 Task: Create a due date automation trigger when advanced on, on the monday before a card is due add fields with custom field "Resume" set to a date less than 1 days from now at 11:00 AM.
Action: Mouse moved to (1081, 88)
Screenshot: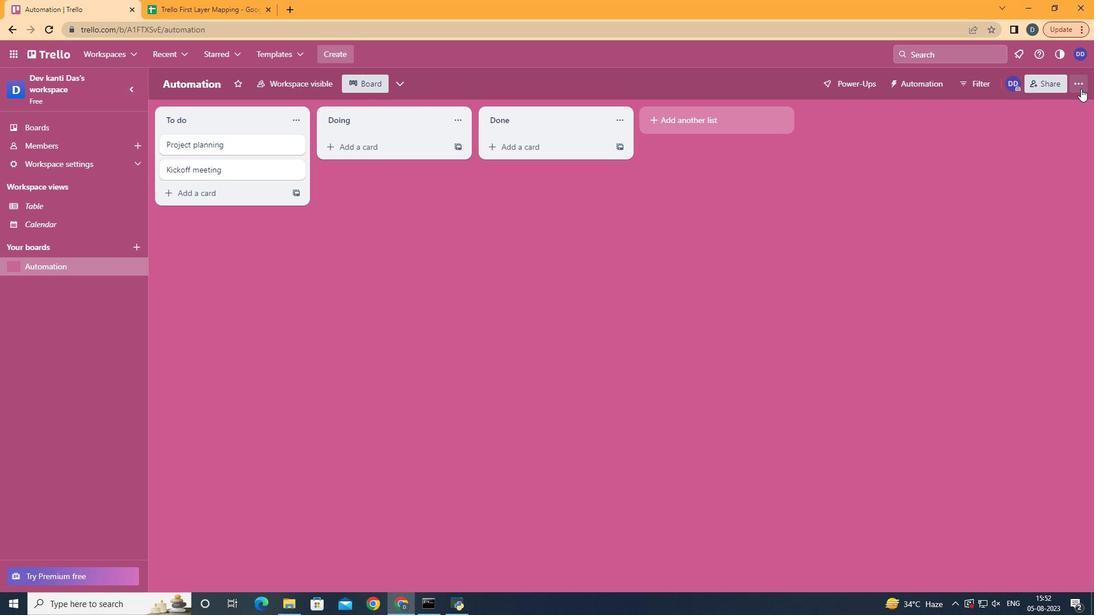 
Action: Mouse pressed left at (1081, 88)
Screenshot: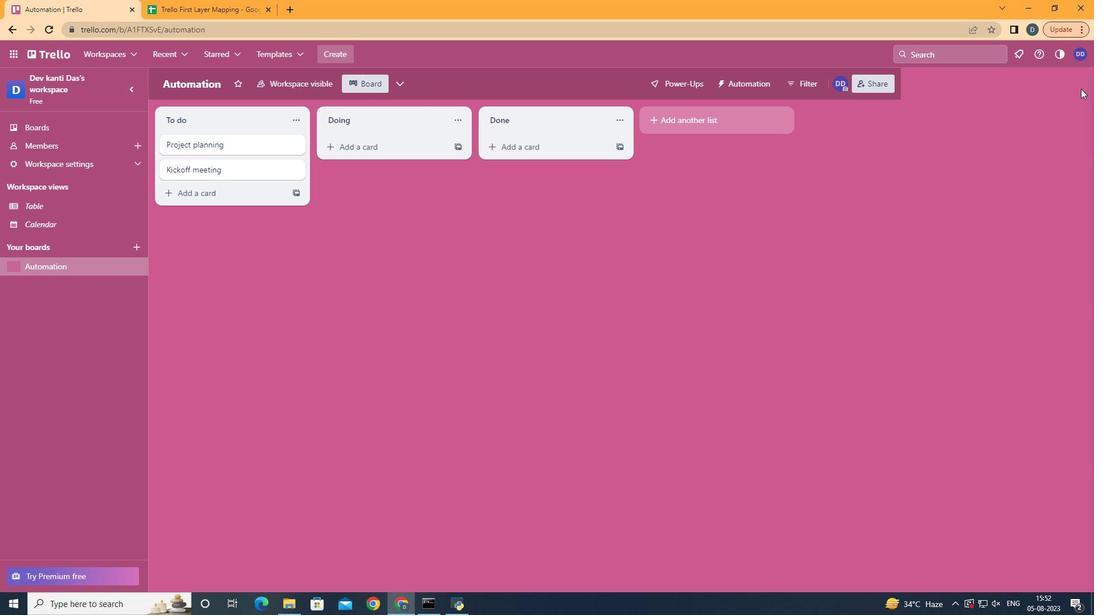 
Action: Mouse moved to (956, 243)
Screenshot: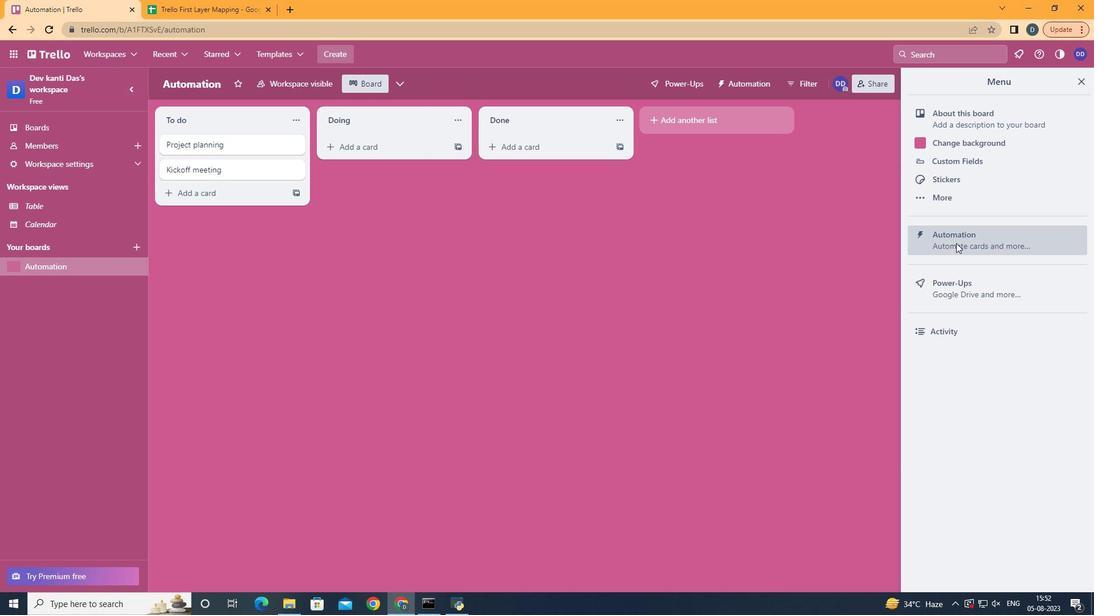 
Action: Mouse pressed left at (956, 243)
Screenshot: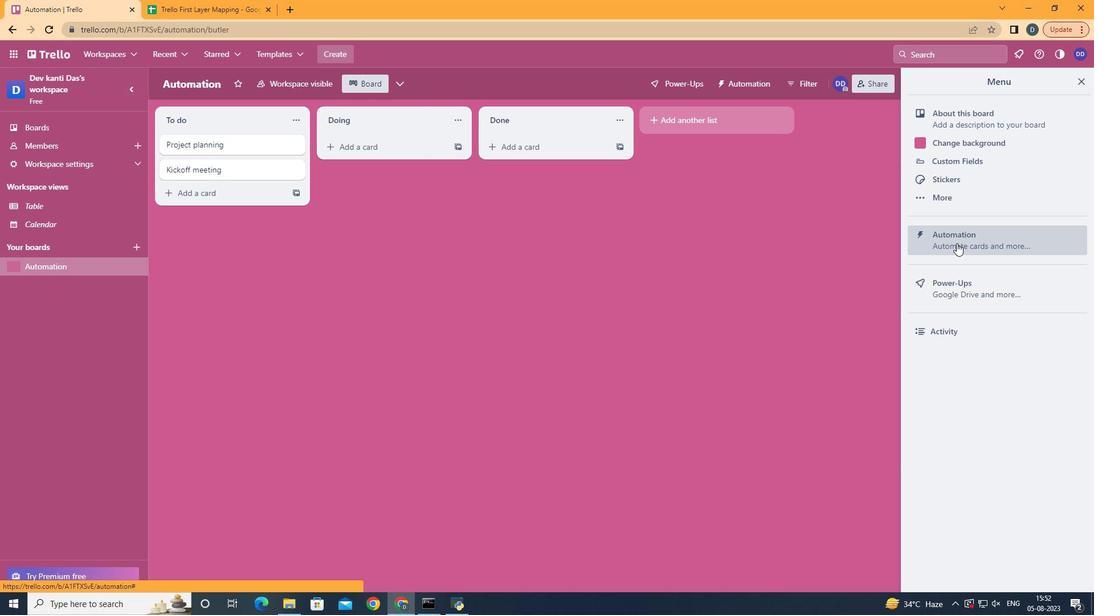 
Action: Mouse moved to (252, 226)
Screenshot: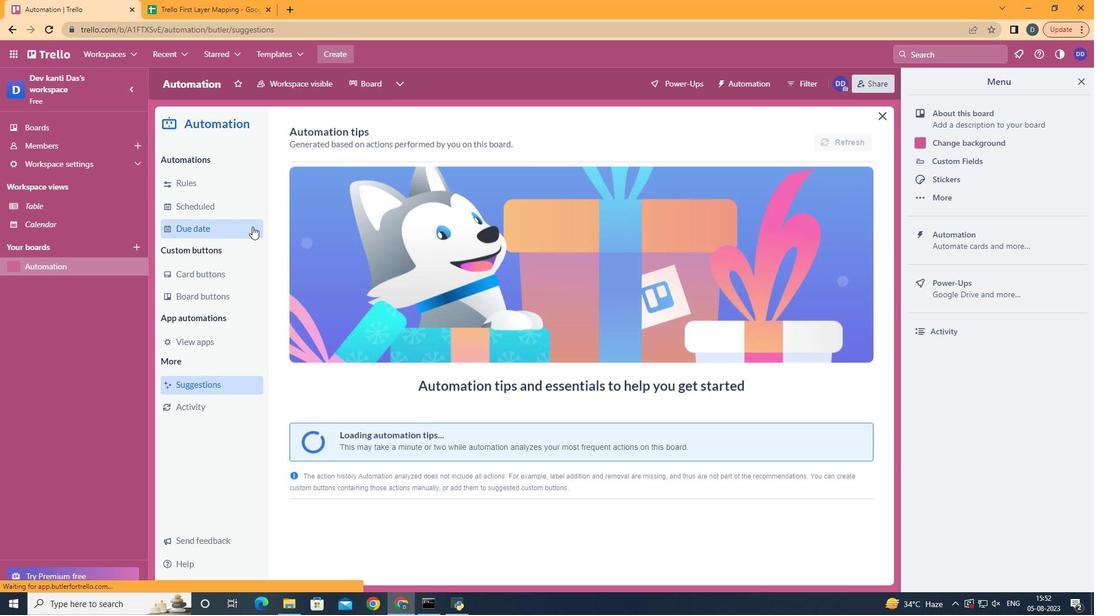 
Action: Mouse pressed left at (252, 226)
Screenshot: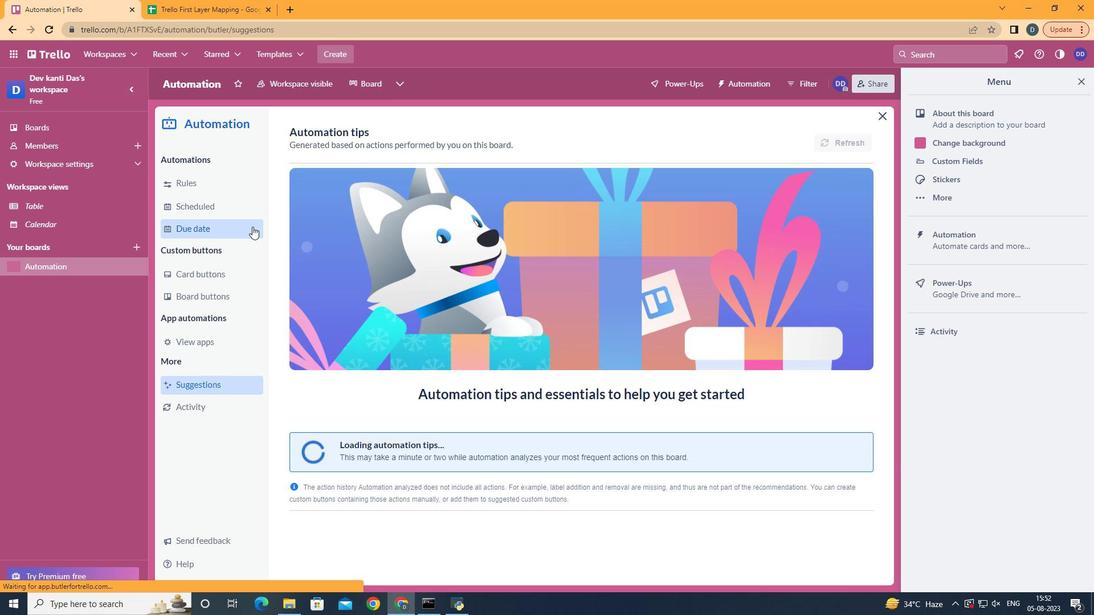 
Action: Mouse moved to (791, 138)
Screenshot: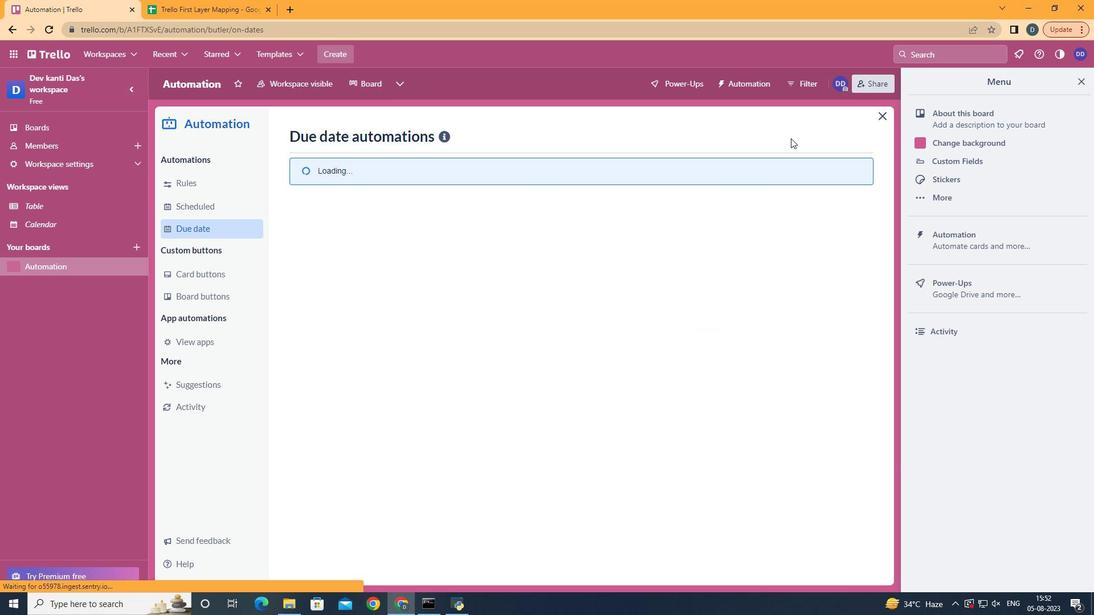
Action: Mouse pressed left at (791, 138)
Screenshot: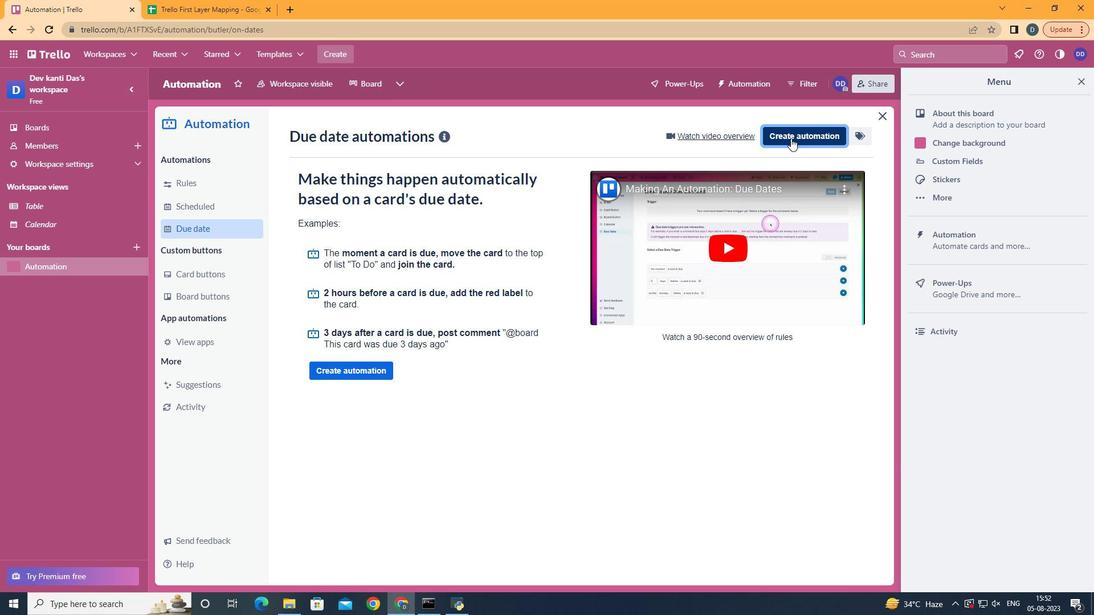 
Action: Mouse moved to (598, 239)
Screenshot: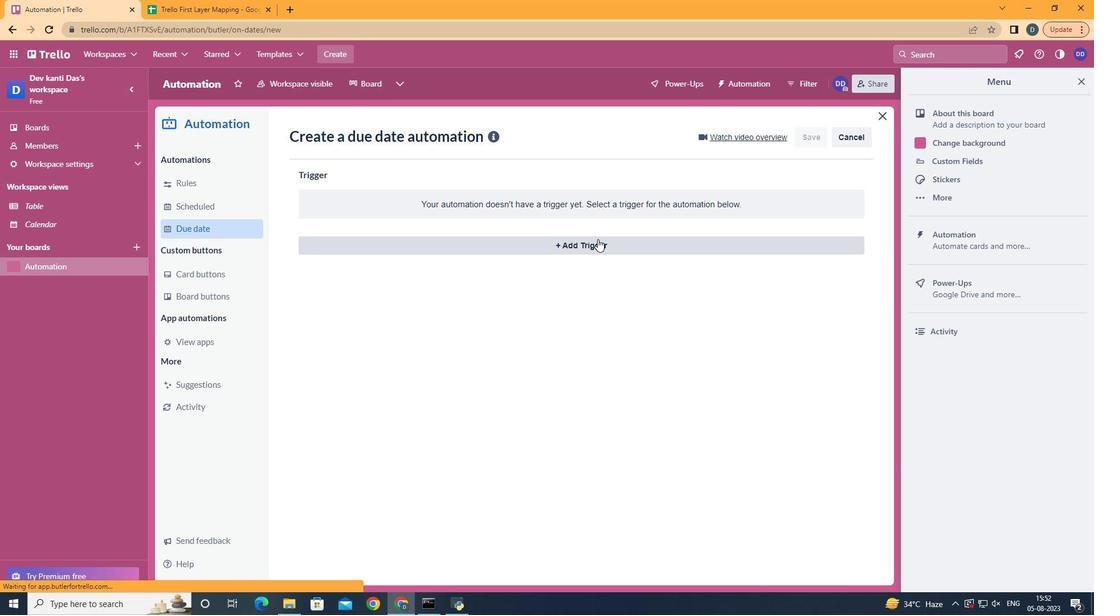 
Action: Mouse pressed left at (598, 239)
Screenshot: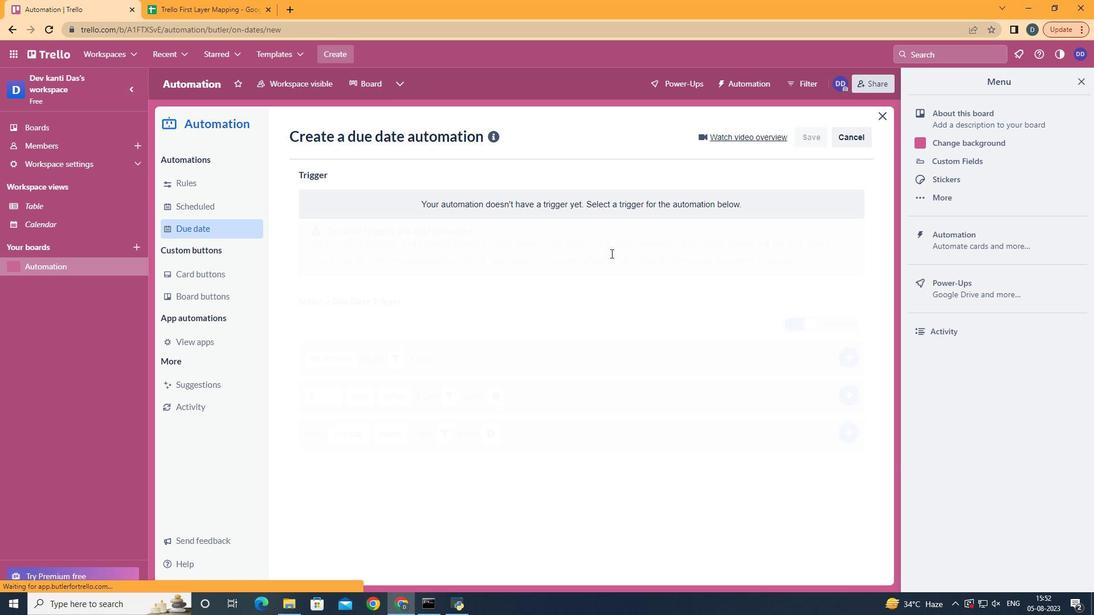 
Action: Mouse moved to (368, 302)
Screenshot: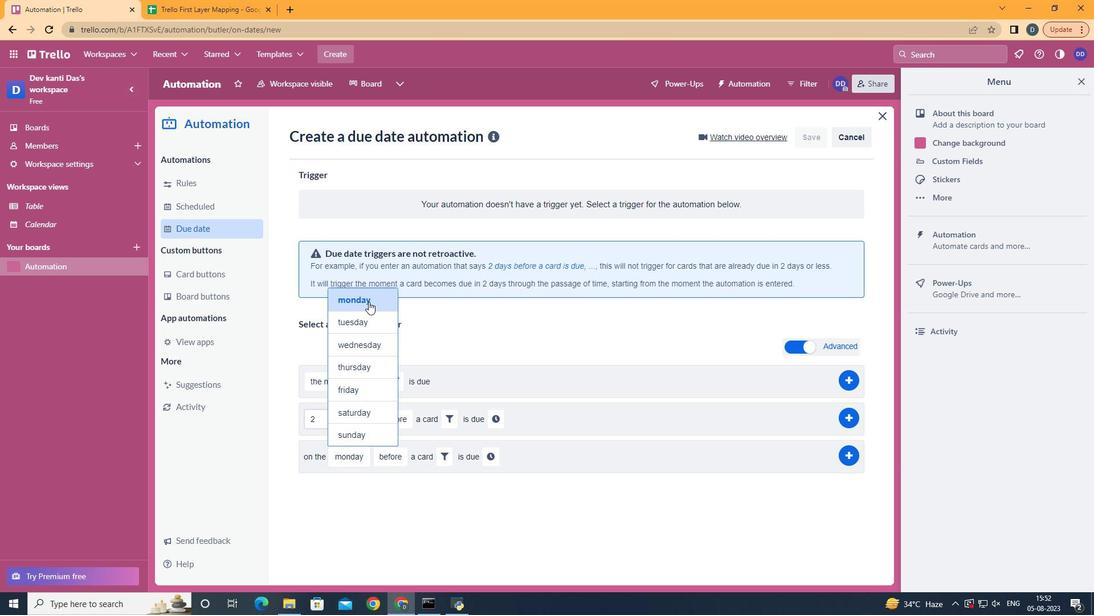 
Action: Mouse pressed left at (368, 302)
Screenshot: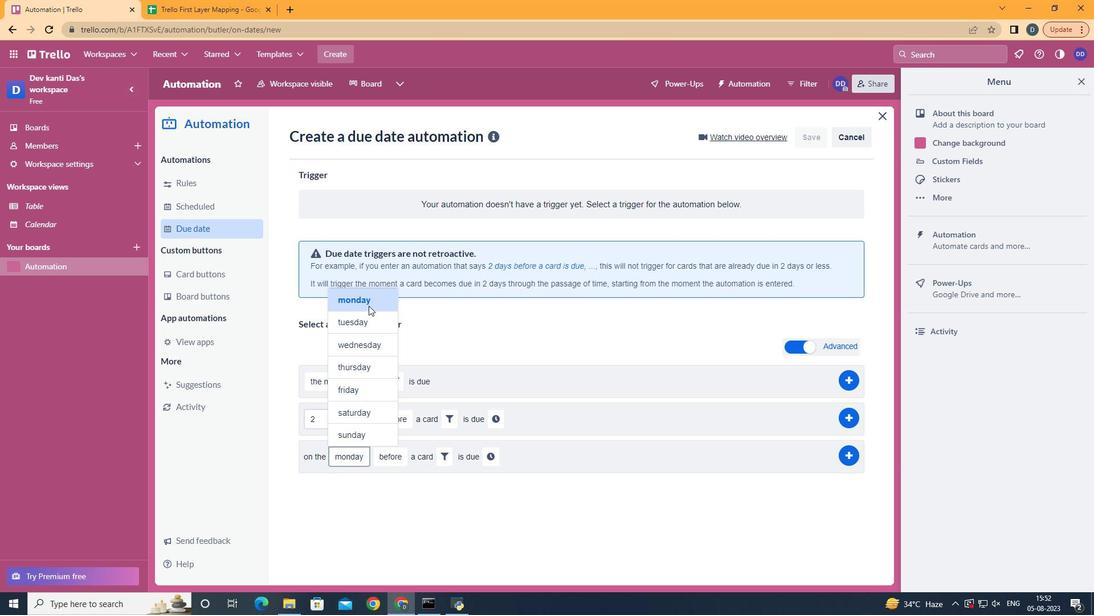 
Action: Mouse moved to (390, 478)
Screenshot: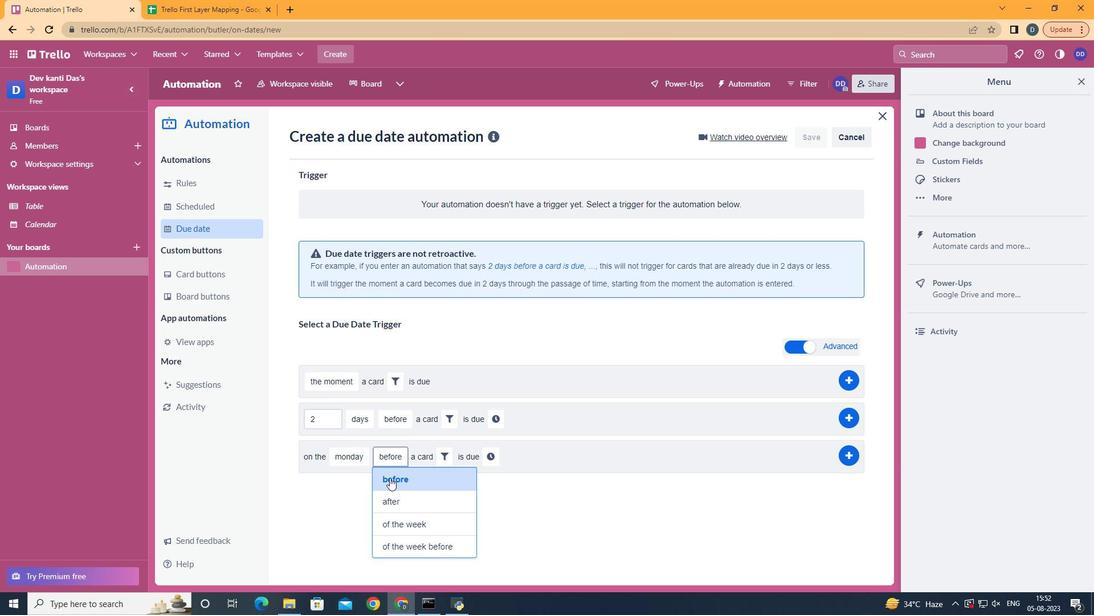 
Action: Mouse pressed left at (390, 478)
Screenshot: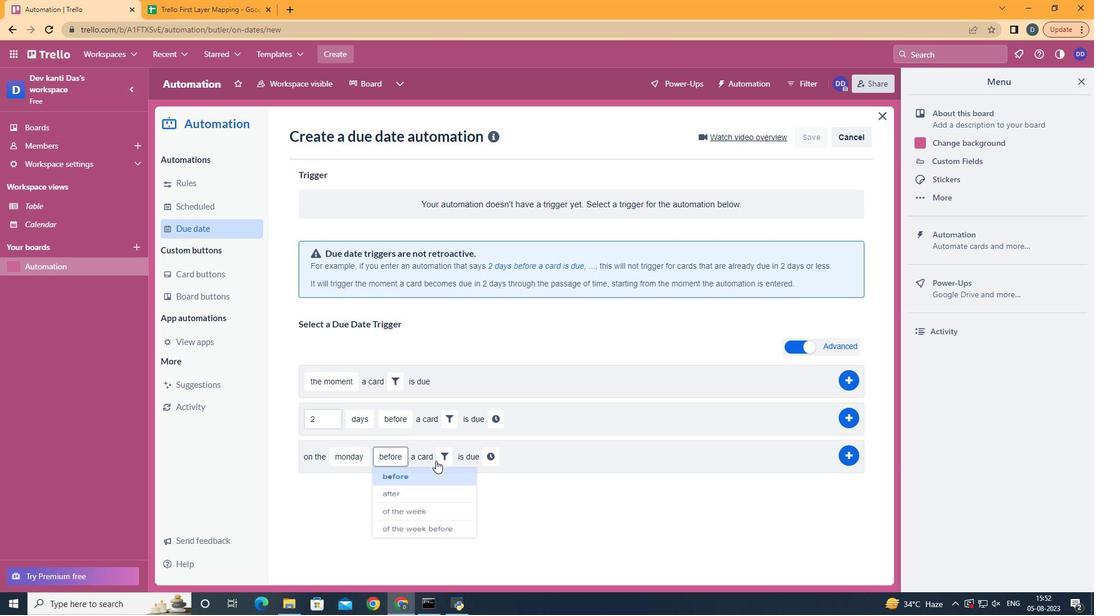 
Action: Mouse moved to (443, 457)
Screenshot: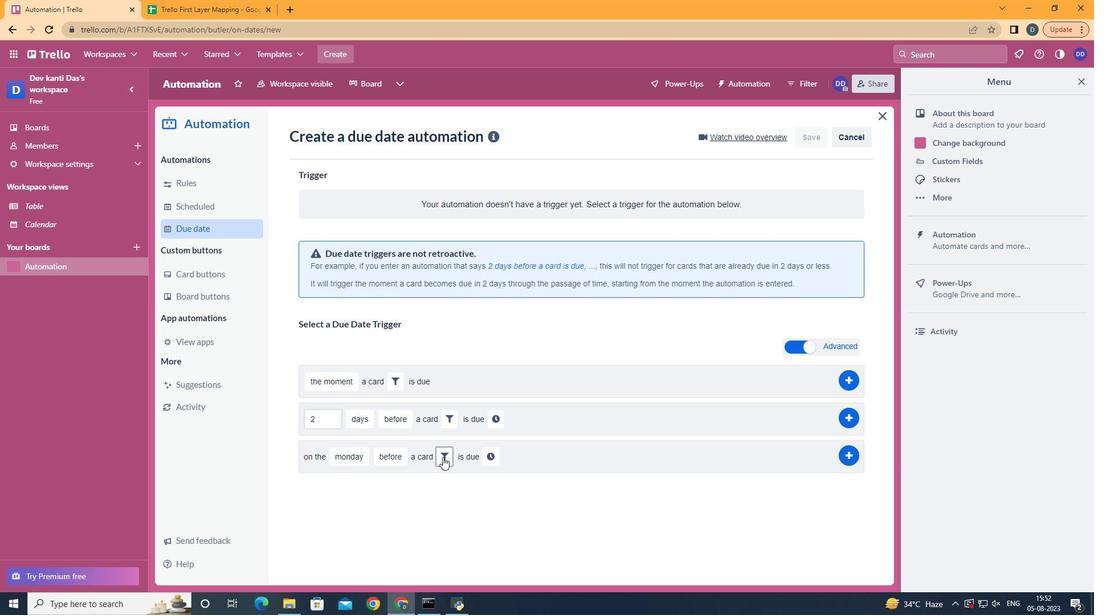 
Action: Mouse pressed left at (443, 457)
Screenshot: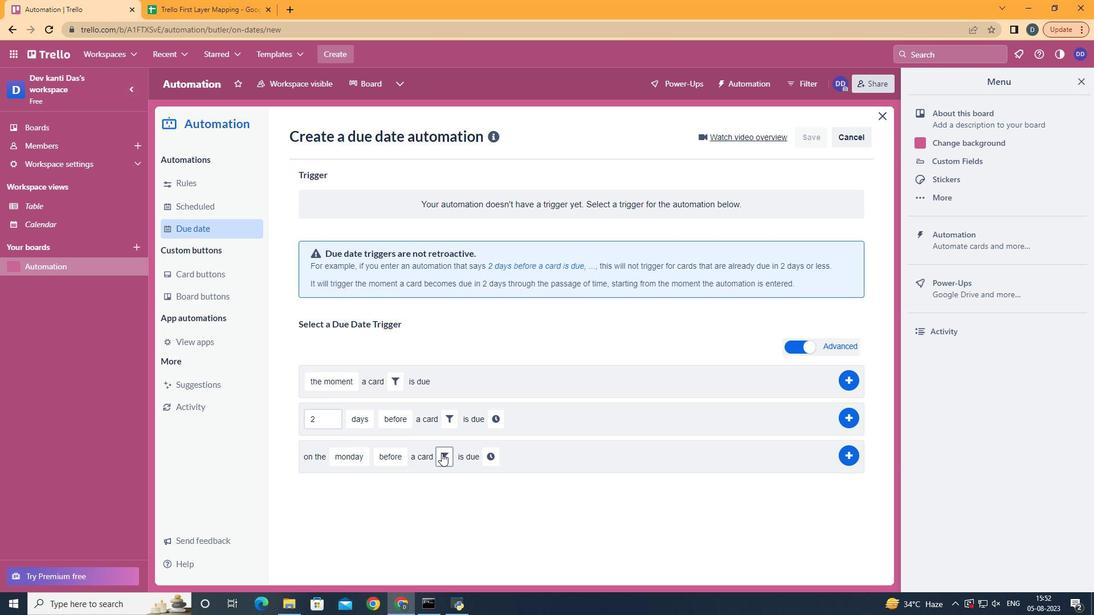 
Action: Mouse moved to (634, 497)
Screenshot: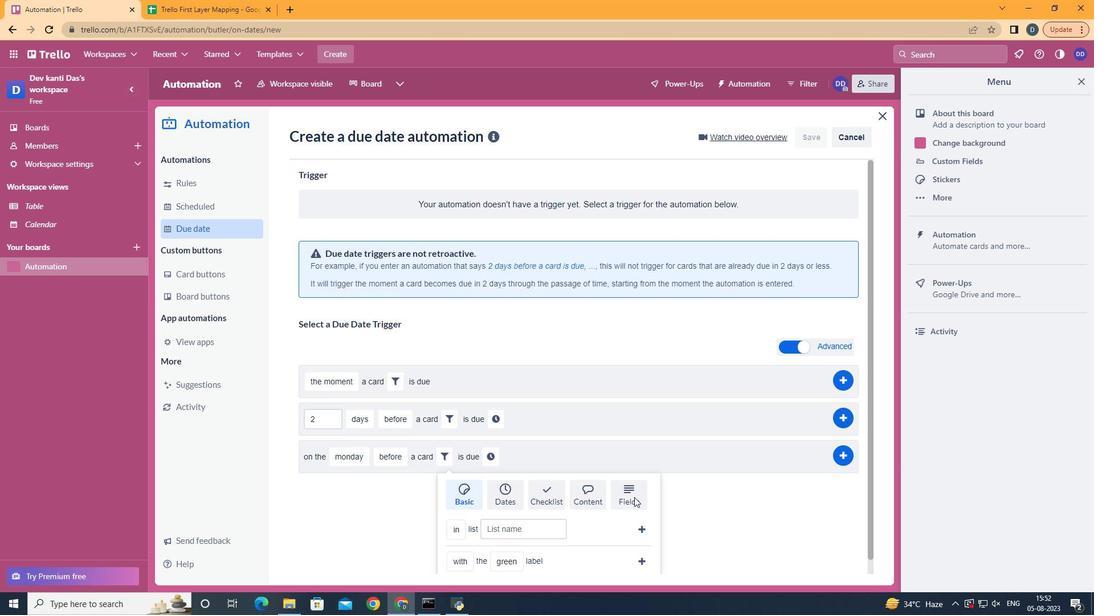 
Action: Mouse pressed left at (634, 497)
Screenshot: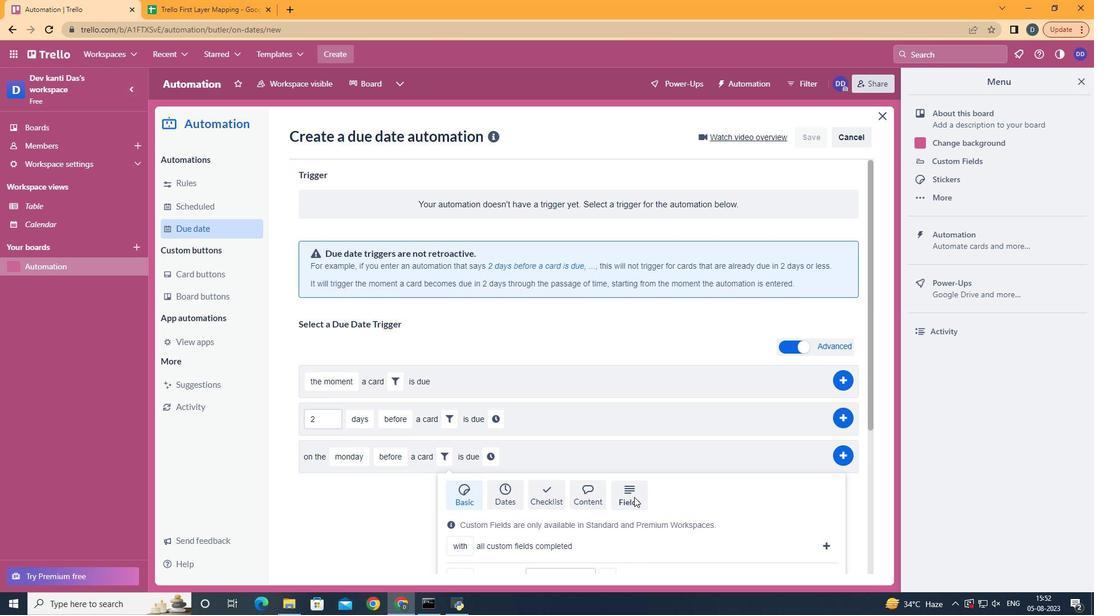 
Action: Mouse moved to (633, 496)
Screenshot: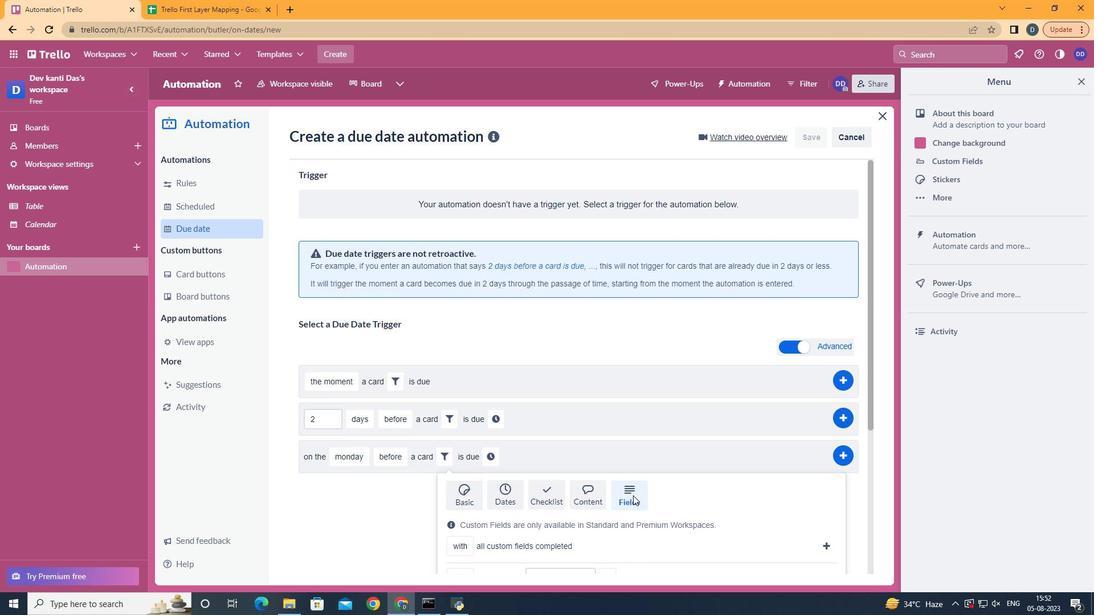 
Action: Mouse scrolled (633, 495) with delta (0, 0)
Screenshot: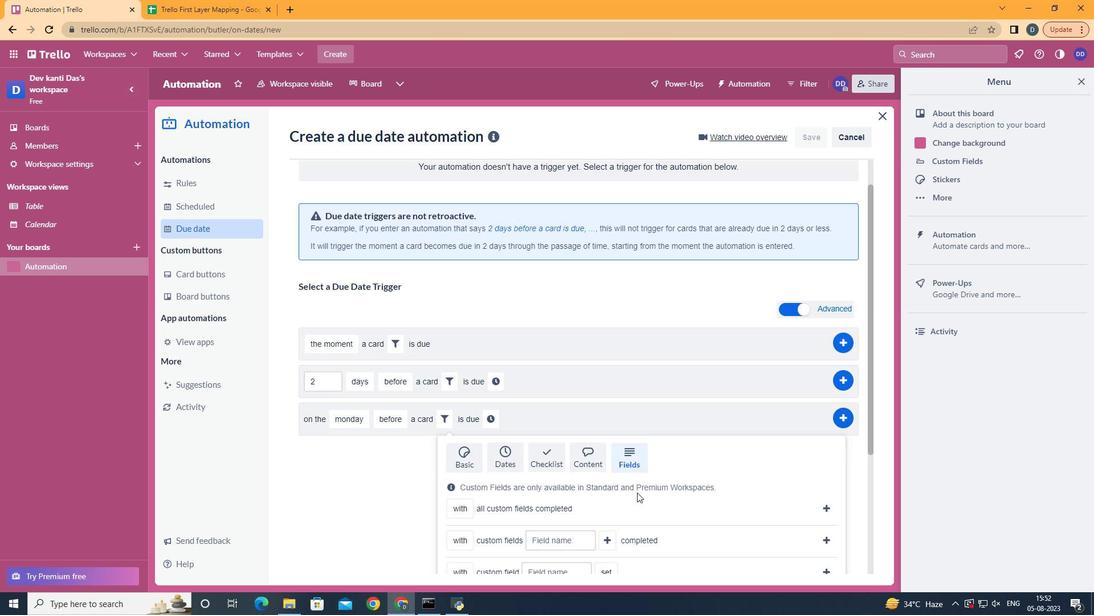 
Action: Mouse scrolled (633, 495) with delta (0, 0)
Screenshot: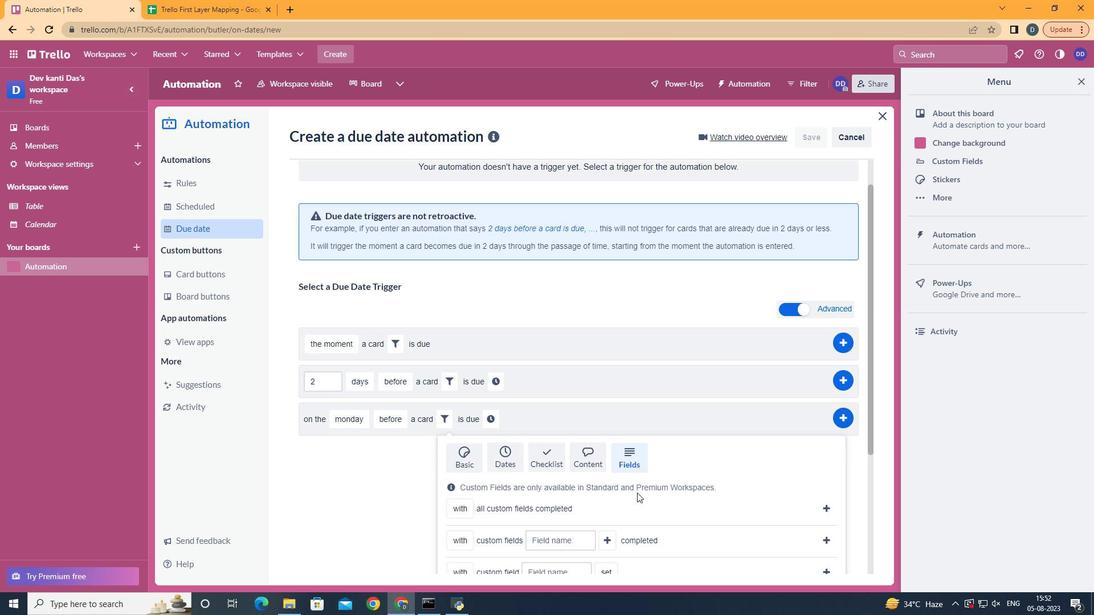 
Action: Mouse scrolled (633, 495) with delta (0, 0)
Screenshot: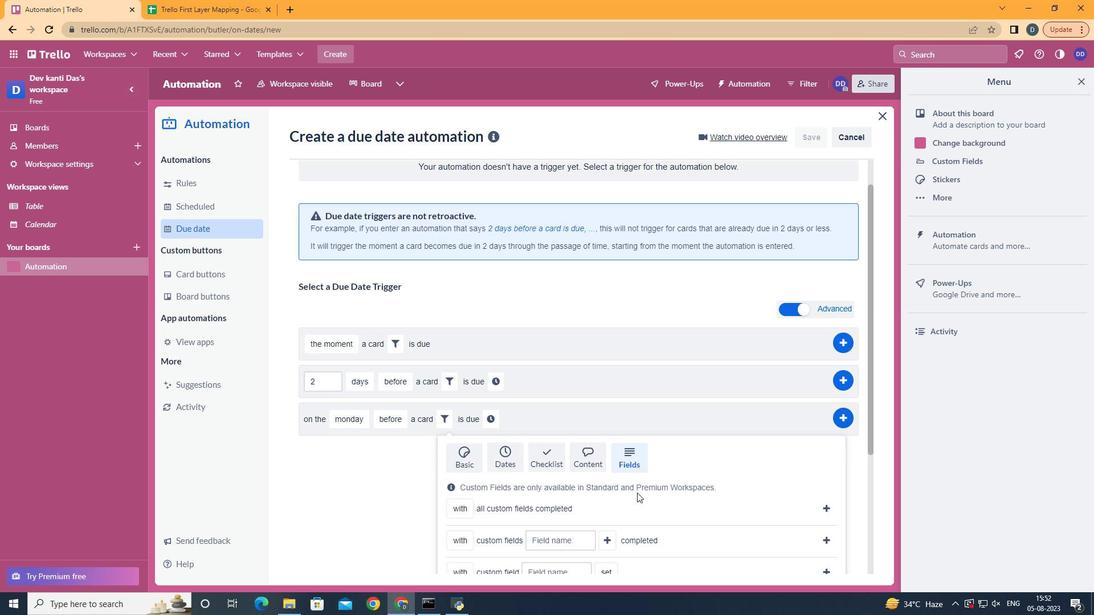 
Action: Mouse scrolled (633, 495) with delta (0, 0)
Screenshot: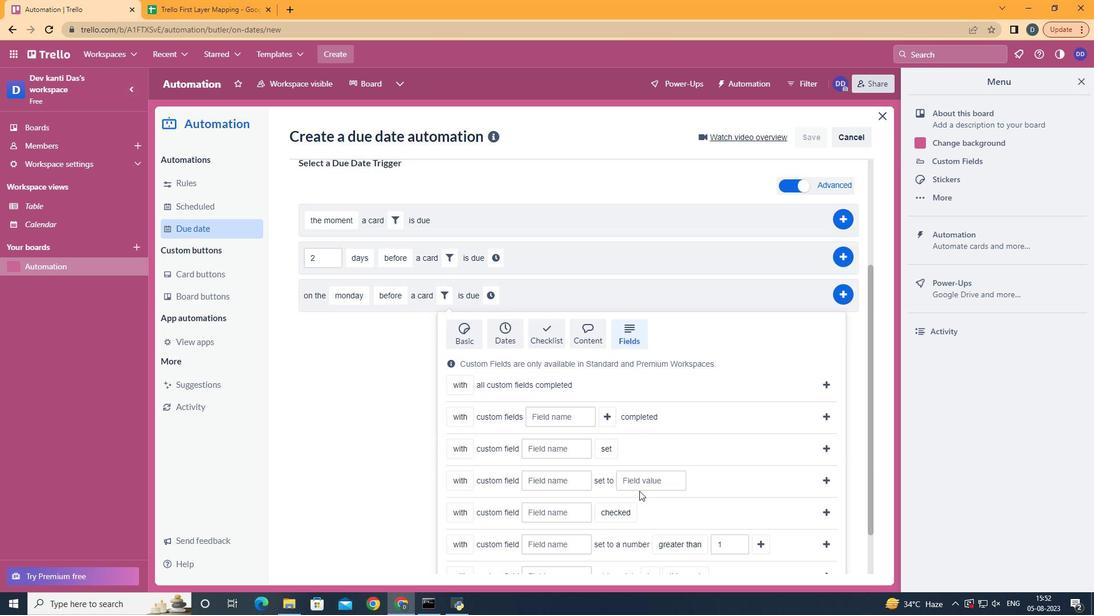 
Action: Mouse scrolled (633, 495) with delta (0, 0)
Screenshot: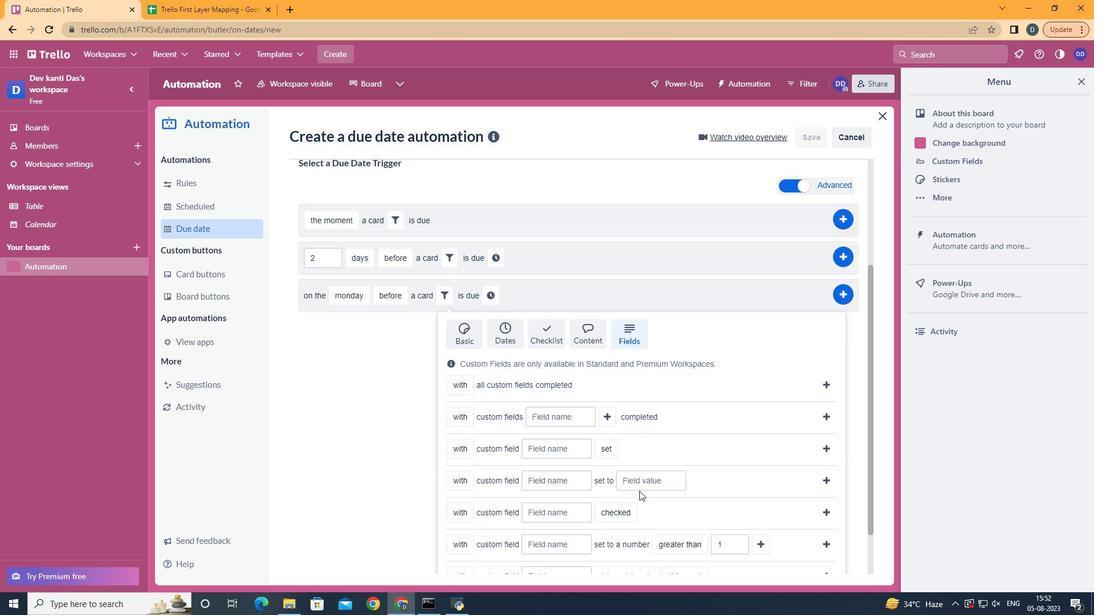 
Action: Mouse moved to (479, 504)
Screenshot: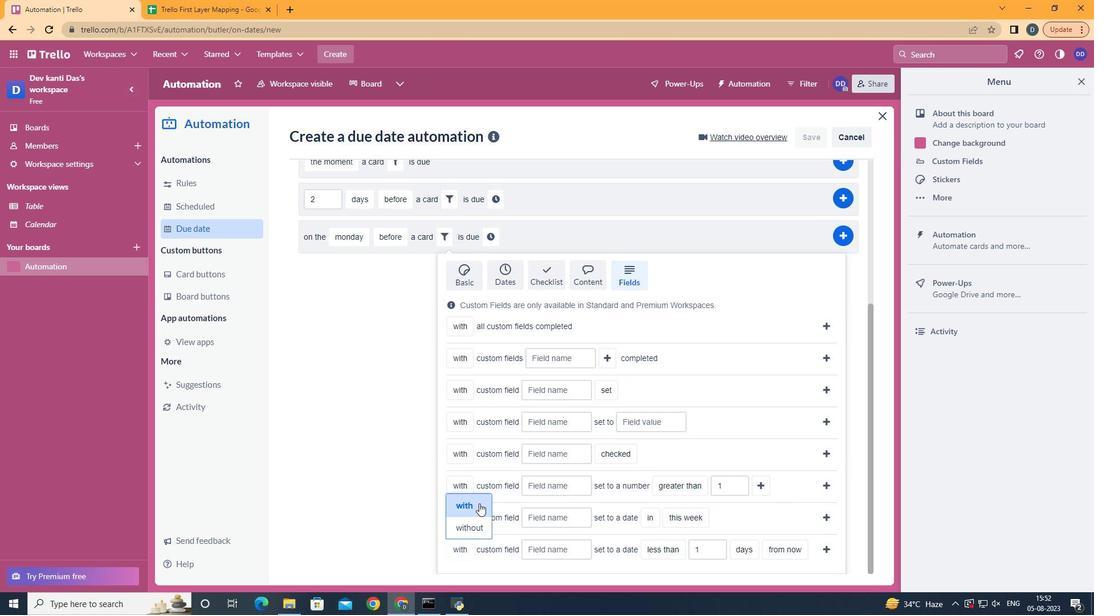 
Action: Mouse pressed left at (479, 504)
Screenshot: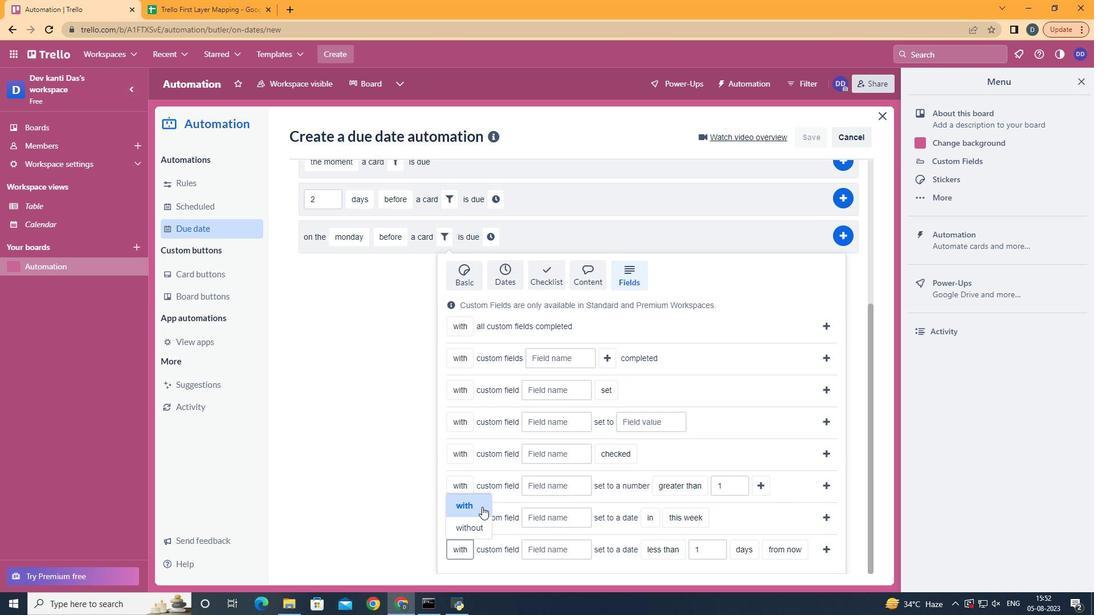 
Action: Mouse moved to (542, 555)
Screenshot: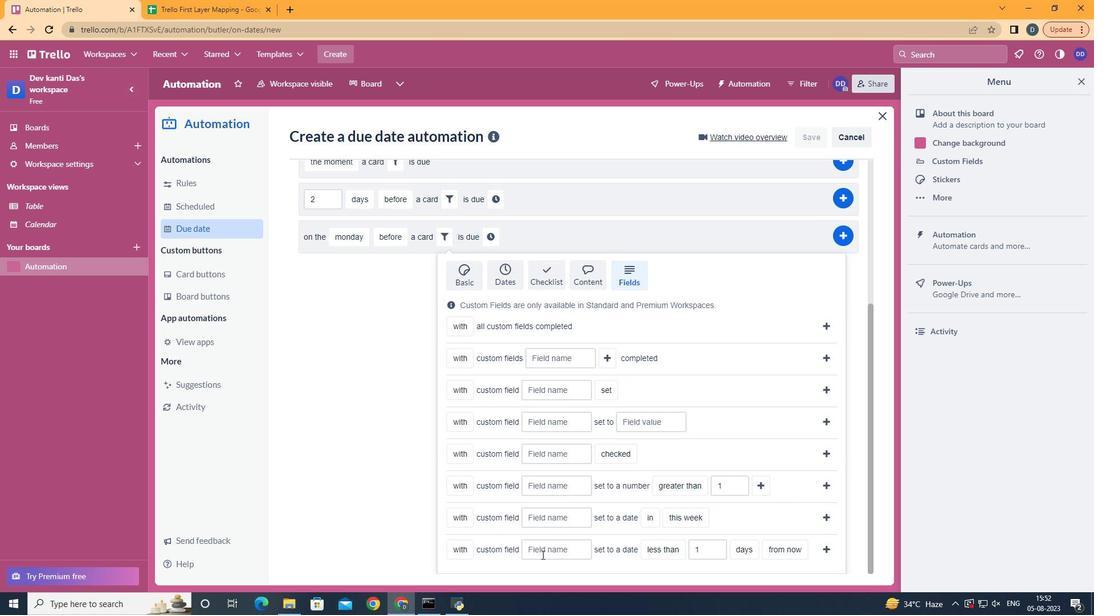 
Action: Mouse pressed left at (542, 555)
Screenshot: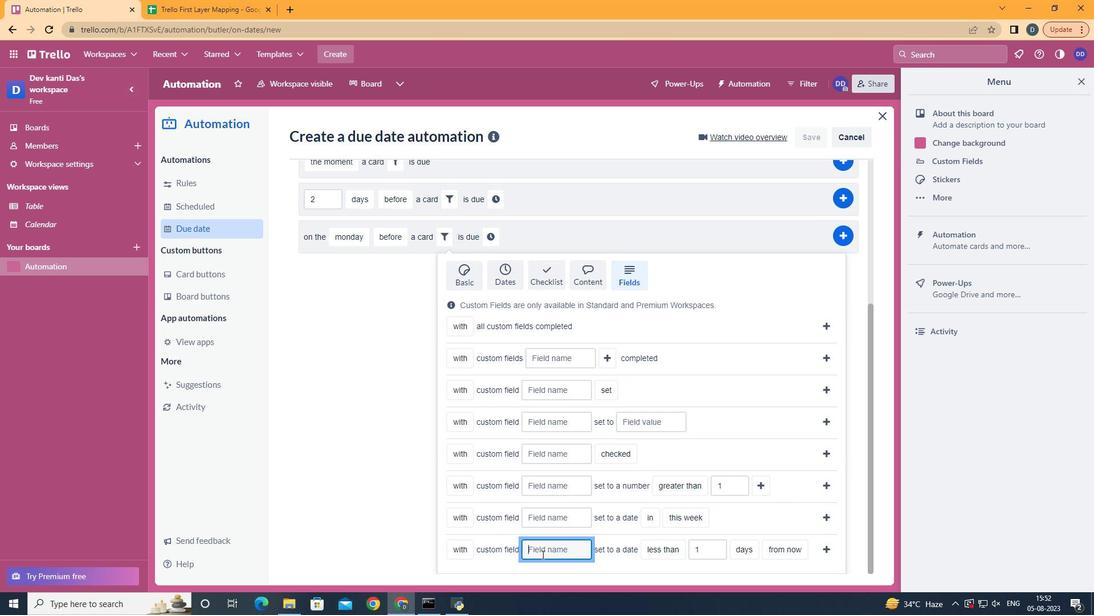 
Action: Key pressed <Key.shift>Resume
Screenshot: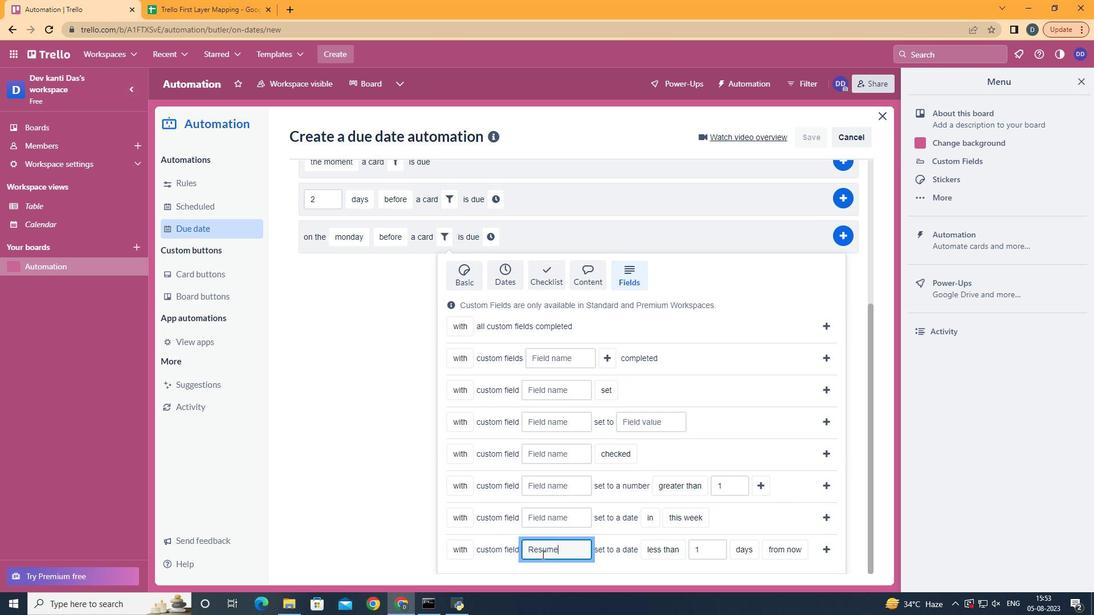 
Action: Mouse moved to (676, 470)
Screenshot: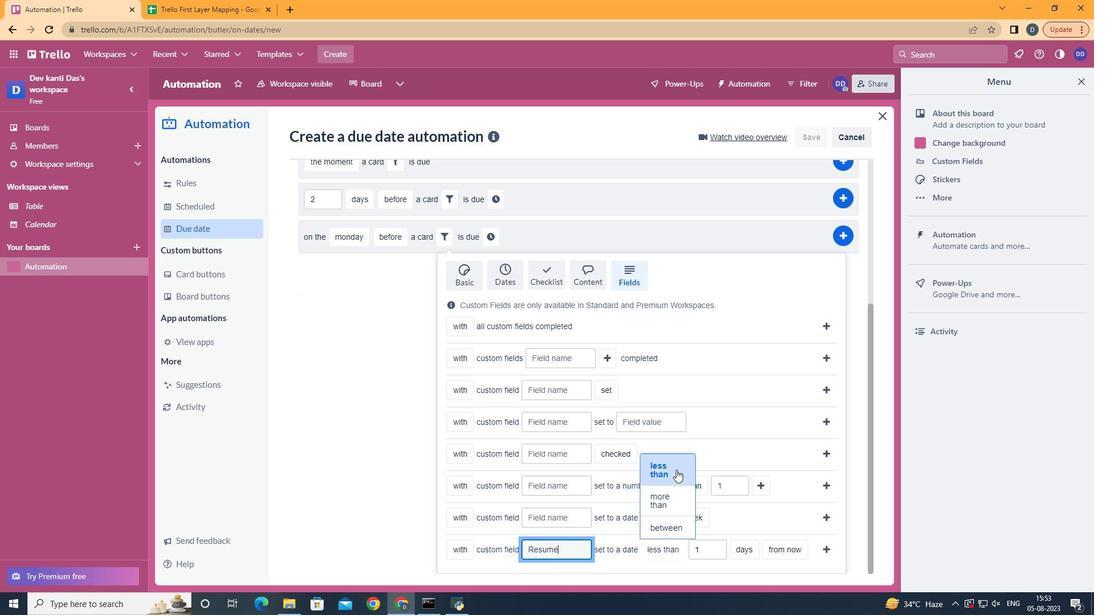 
Action: Mouse pressed left at (676, 470)
Screenshot: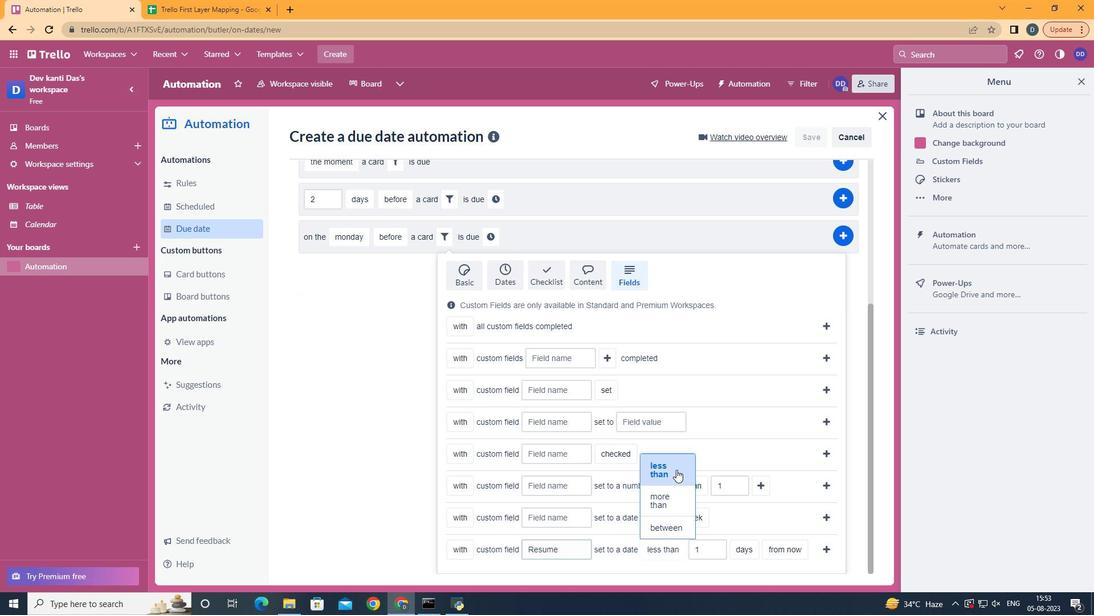 
Action: Mouse moved to (757, 508)
Screenshot: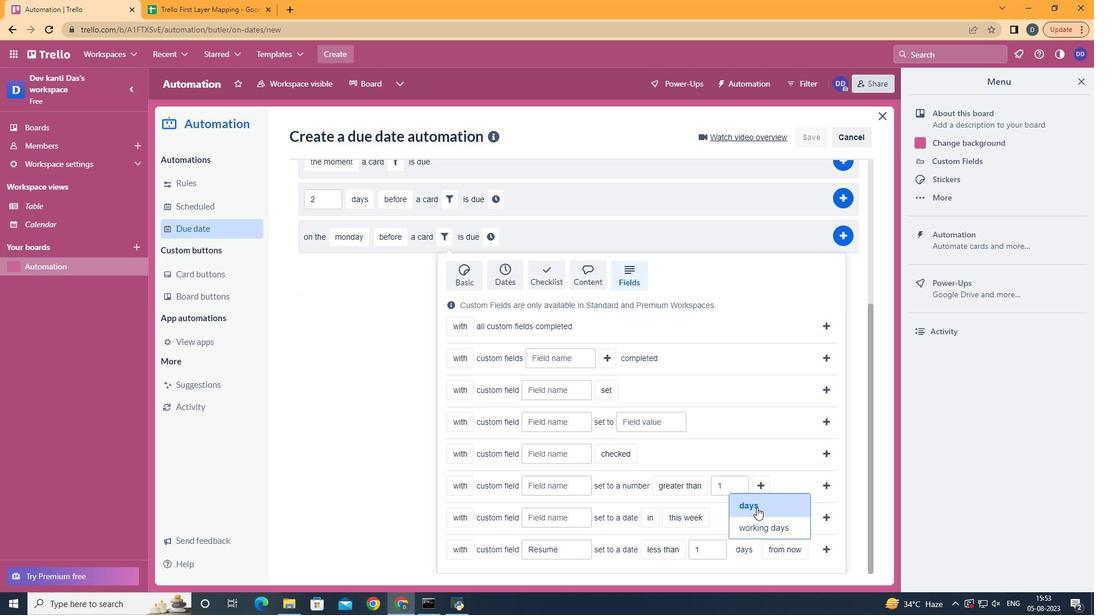 
Action: Mouse pressed left at (757, 508)
Screenshot: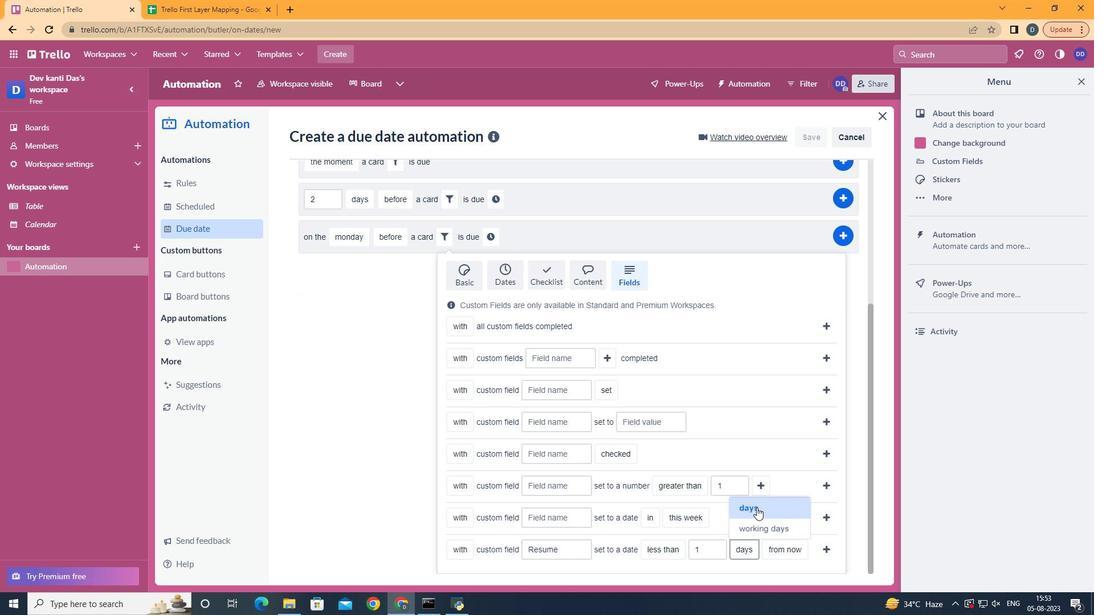 
Action: Mouse moved to (791, 498)
Screenshot: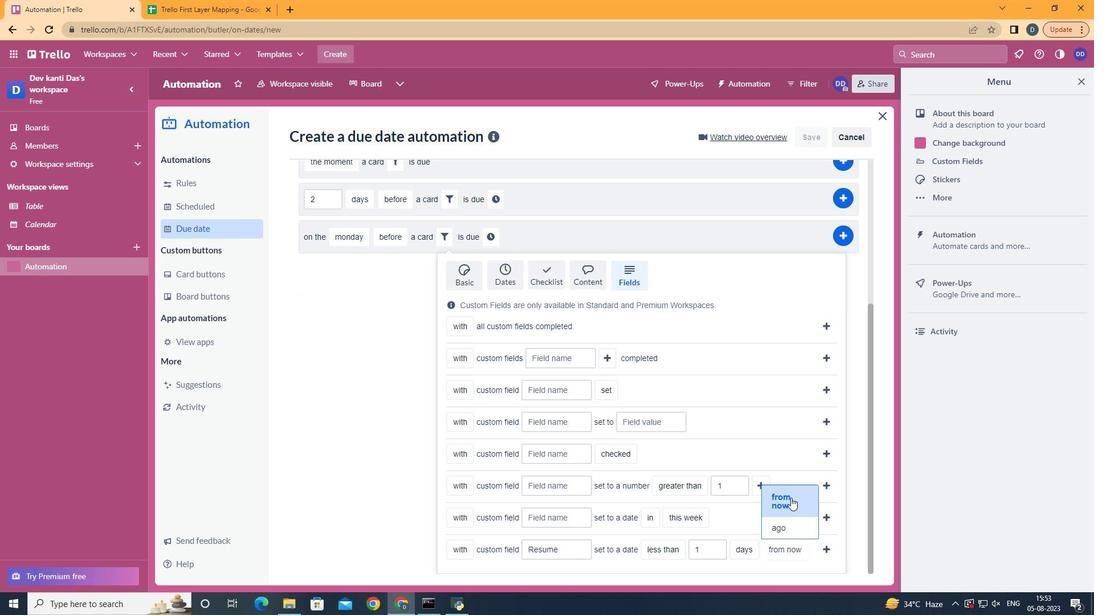 
Action: Mouse pressed left at (791, 498)
Screenshot: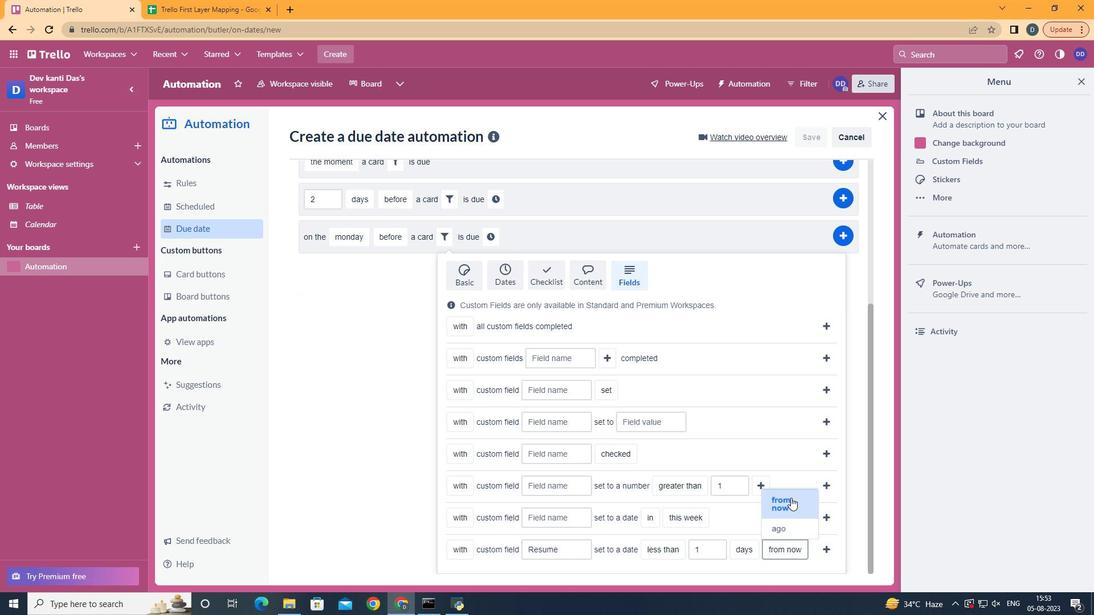 
Action: Mouse moved to (825, 541)
Screenshot: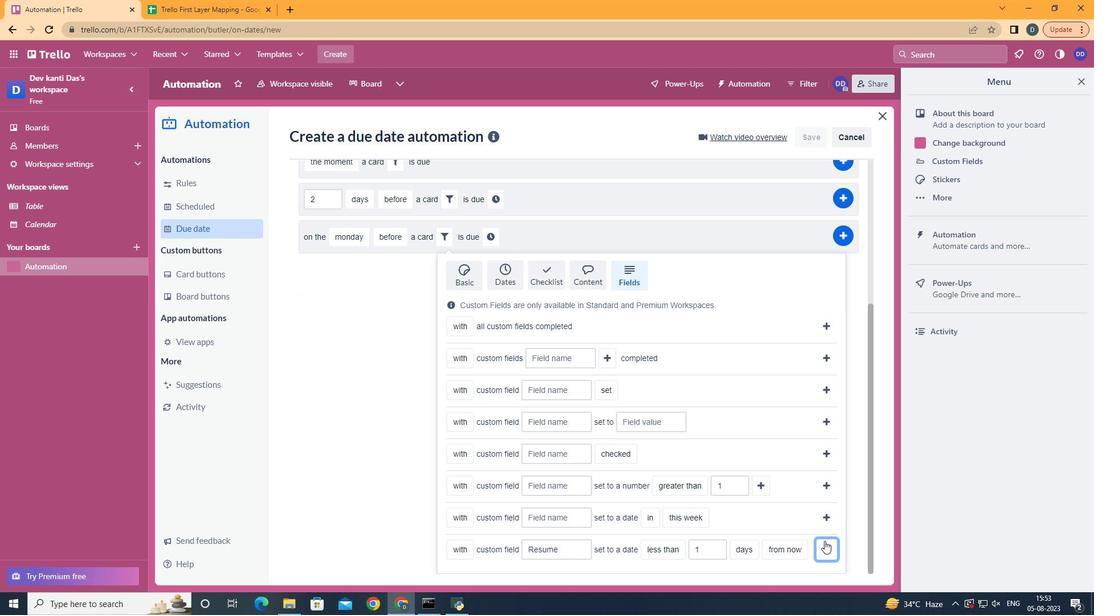 
Action: Mouse pressed left at (825, 541)
Screenshot: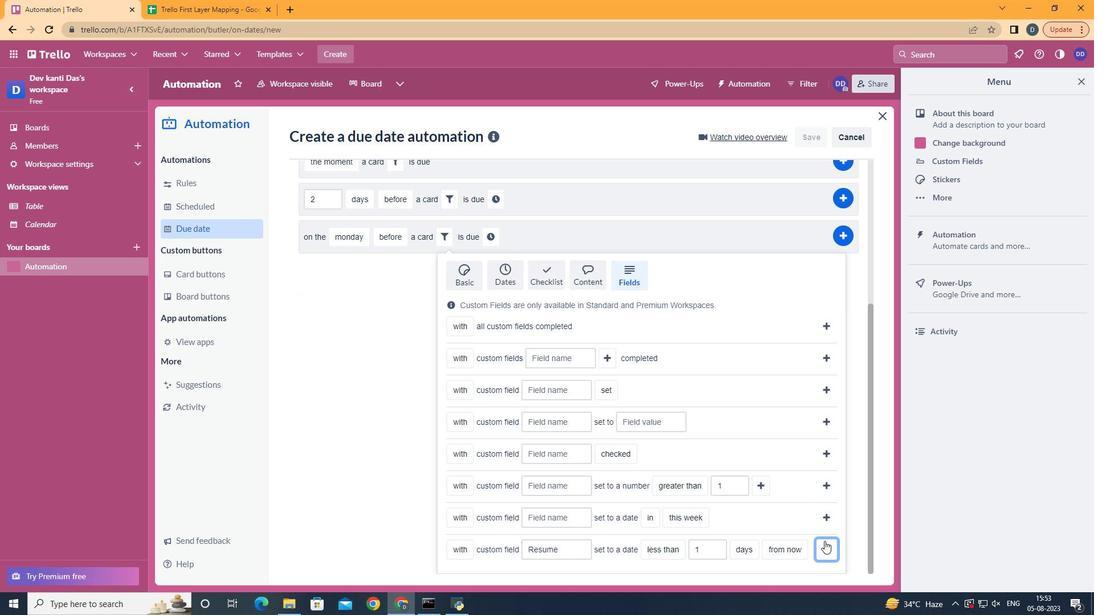 
Action: Mouse moved to (756, 463)
Screenshot: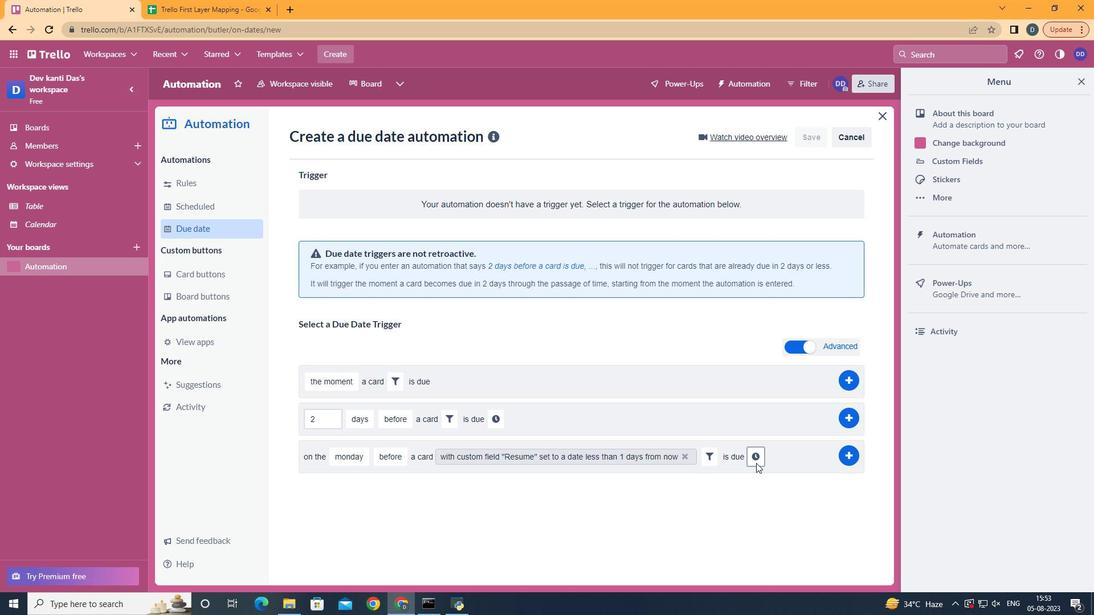 
Action: Mouse pressed left at (756, 463)
Screenshot: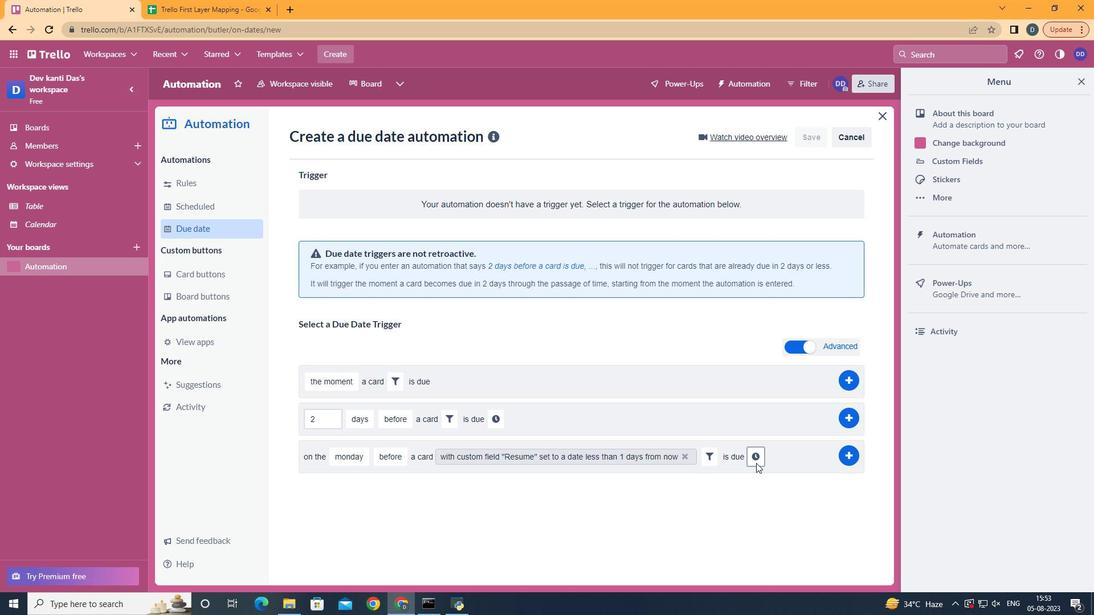 
Action: Mouse moved to (344, 480)
Screenshot: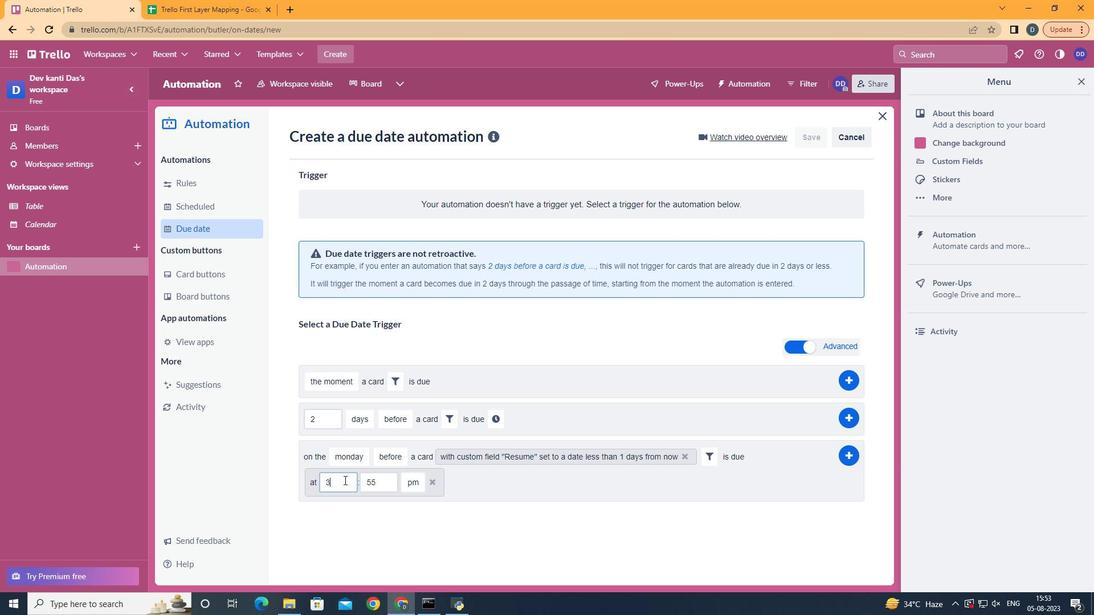 
Action: Mouse pressed left at (344, 480)
Screenshot: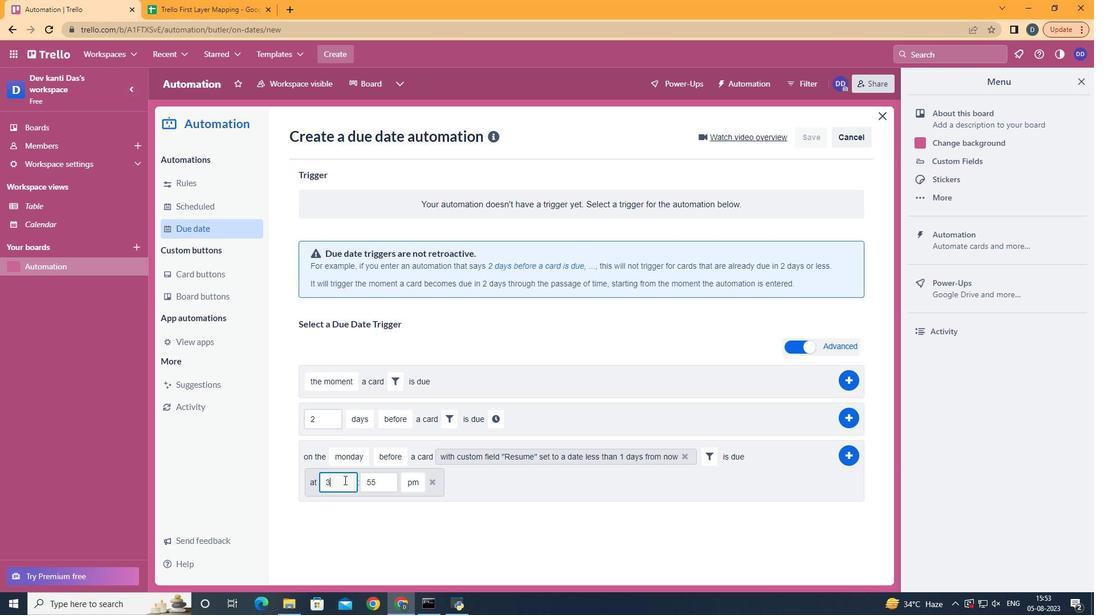 
Action: Mouse moved to (343, 480)
Screenshot: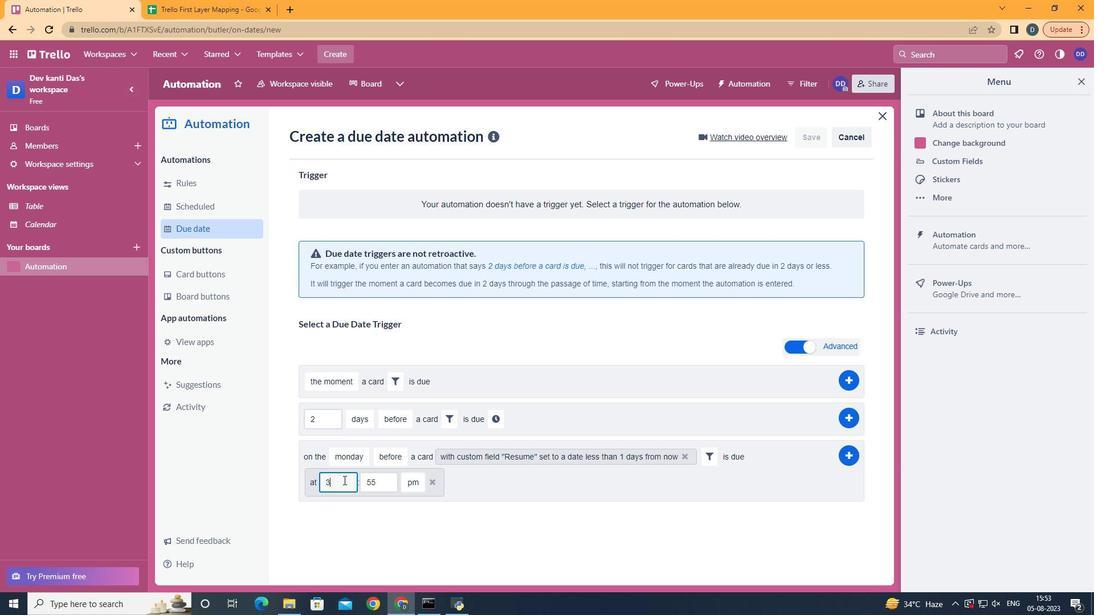 
Action: Key pressed <Key.backspace>11
Screenshot: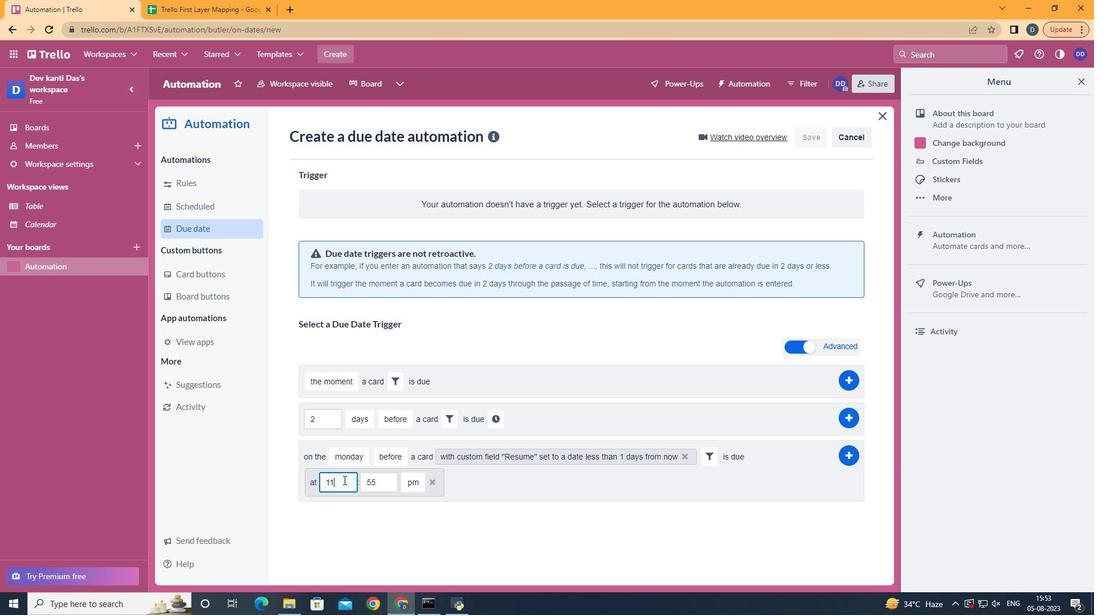 
Action: Mouse moved to (387, 489)
Screenshot: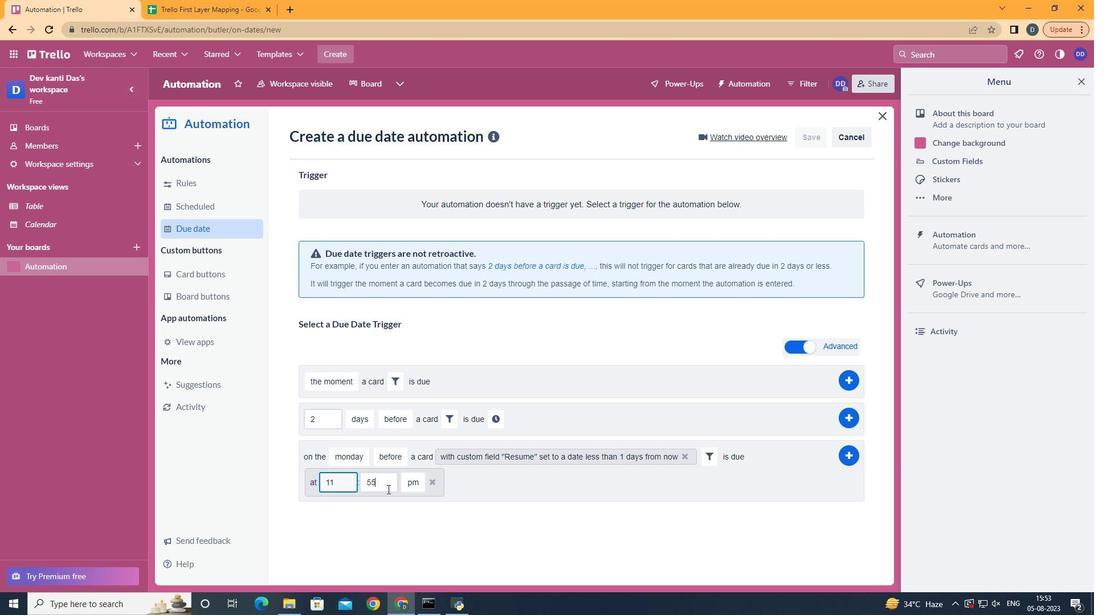 
Action: Mouse pressed left at (387, 489)
Screenshot: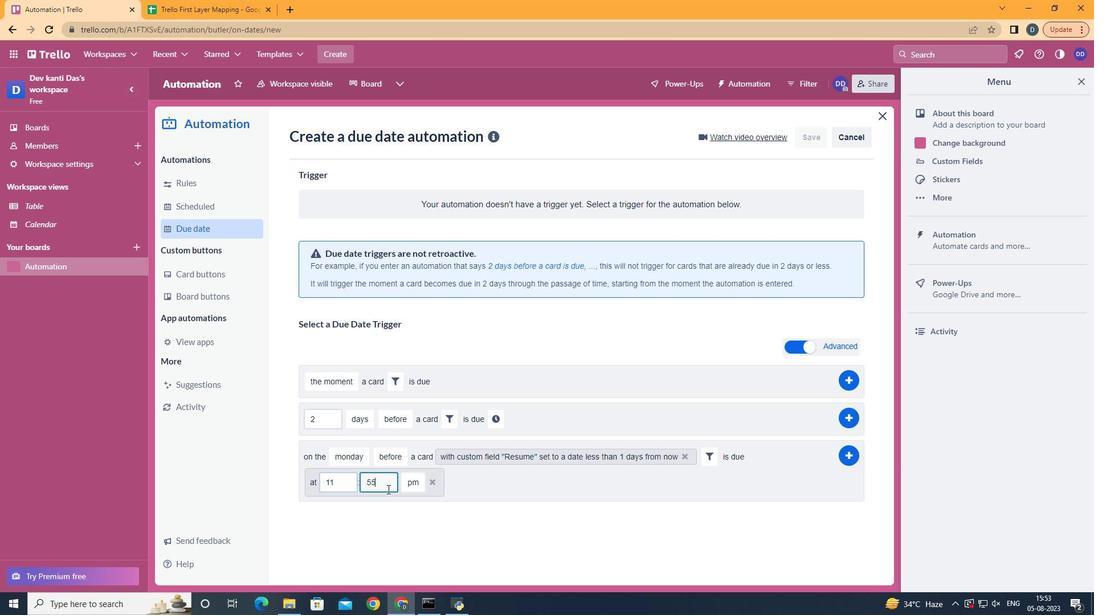 
Action: Key pressed <Key.backspace><Key.backspace>00
Screenshot: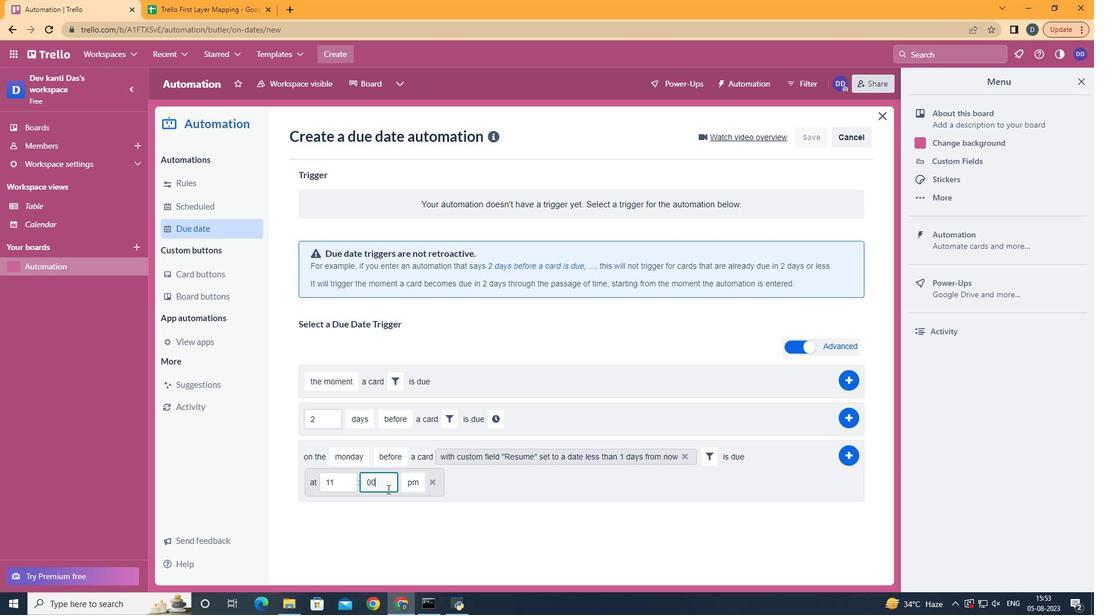 
Action: Mouse moved to (417, 499)
Screenshot: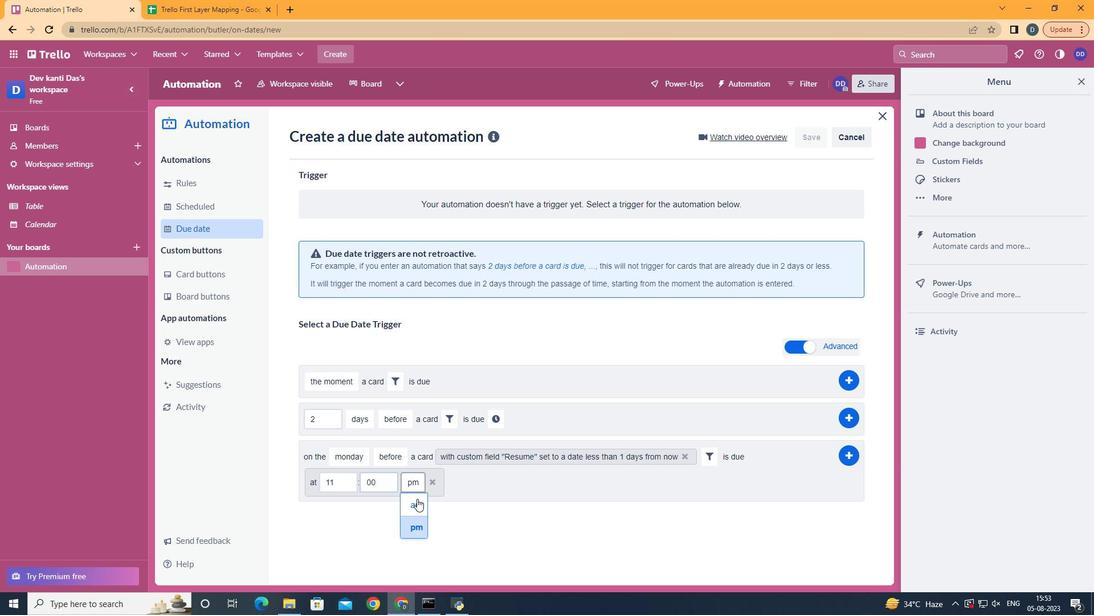 
Action: Mouse pressed left at (417, 499)
Screenshot: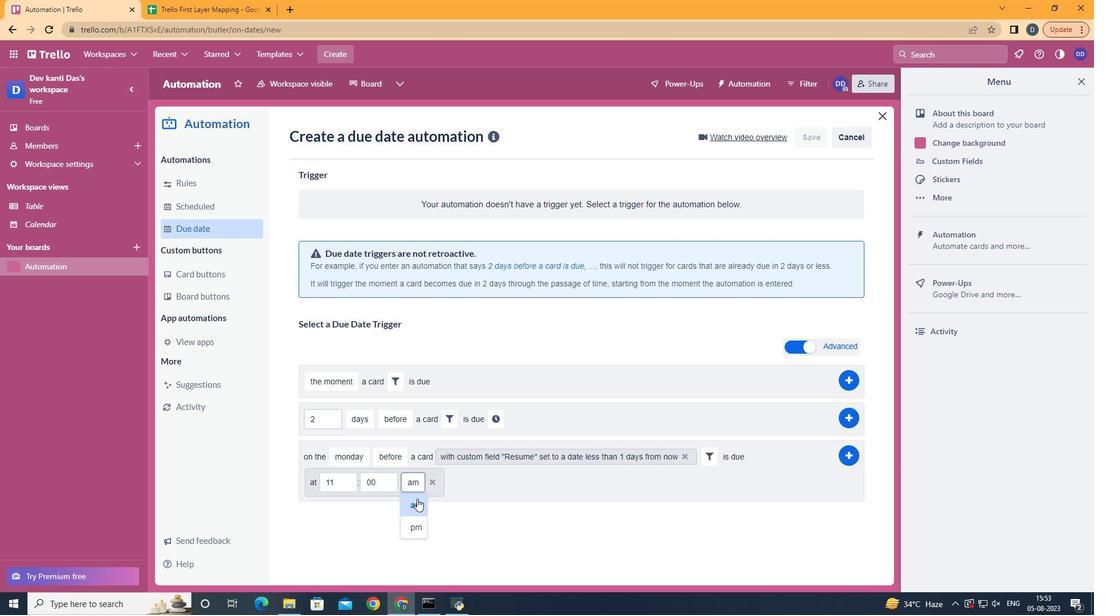 
Action: Mouse moved to (854, 450)
Screenshot: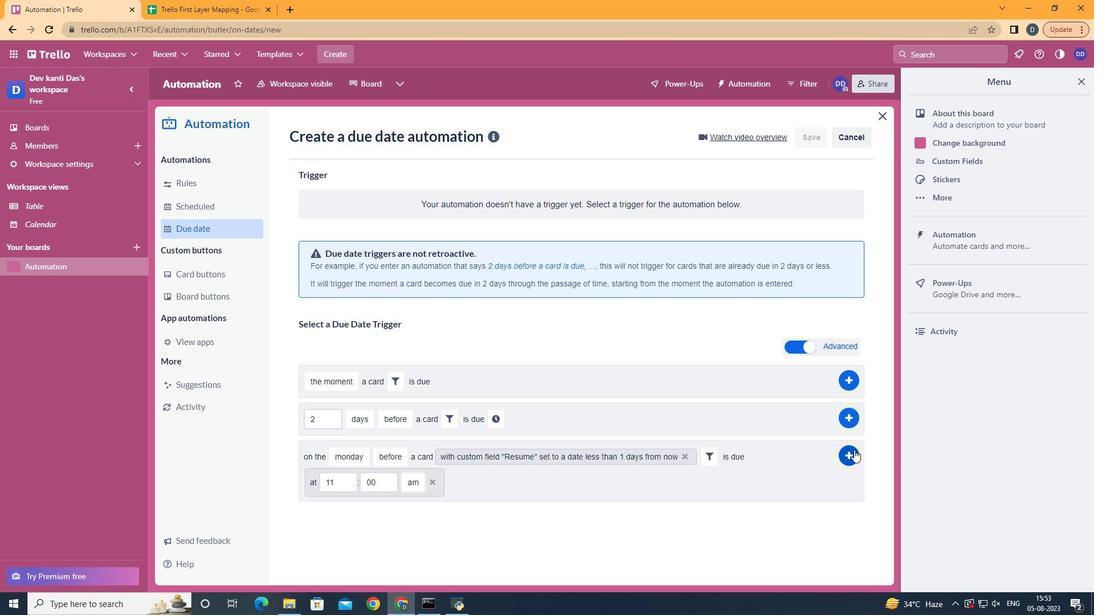 
Action: Mouse pressed left at (854, 450)
Screenshot: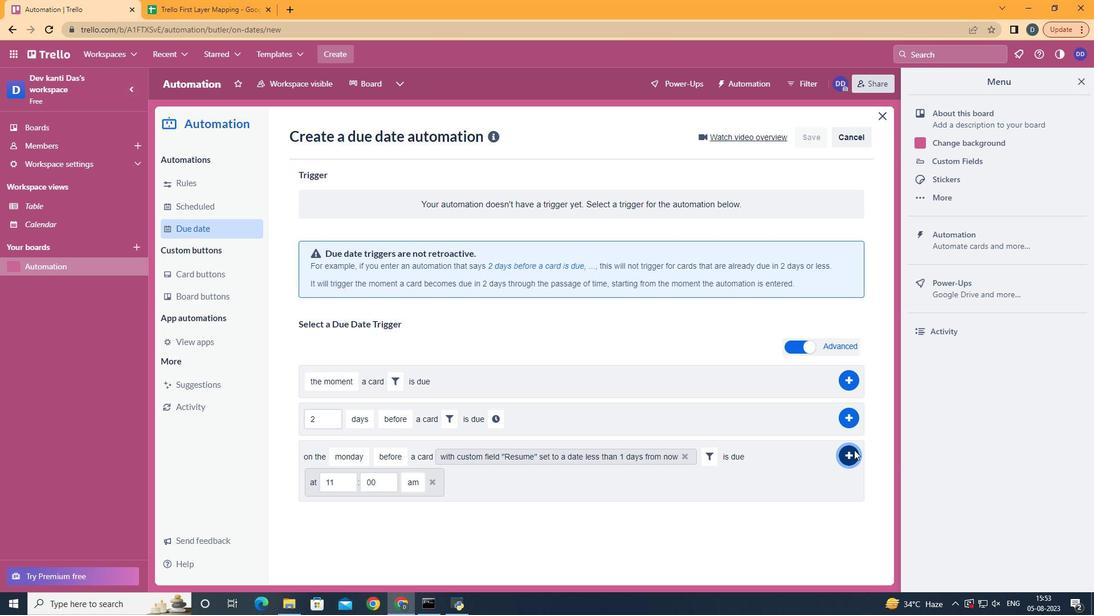 
Action: Mouse moved to (565, 225)
Screenshot: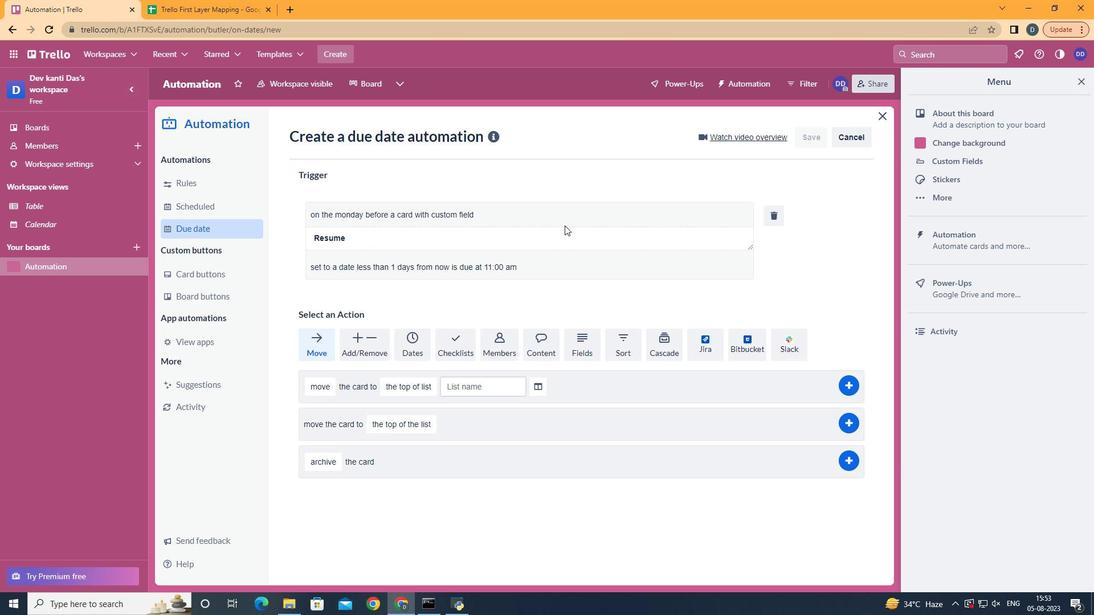 
